 Task: Create a task  Improve code modularity for better maintainability , assign it to team member softage.8@softage.net in the project TransformWorks and update the status of the task to  On Track  , set the priority of the task to High.
Action: Mouse moved to (66, 411)
Screenshot: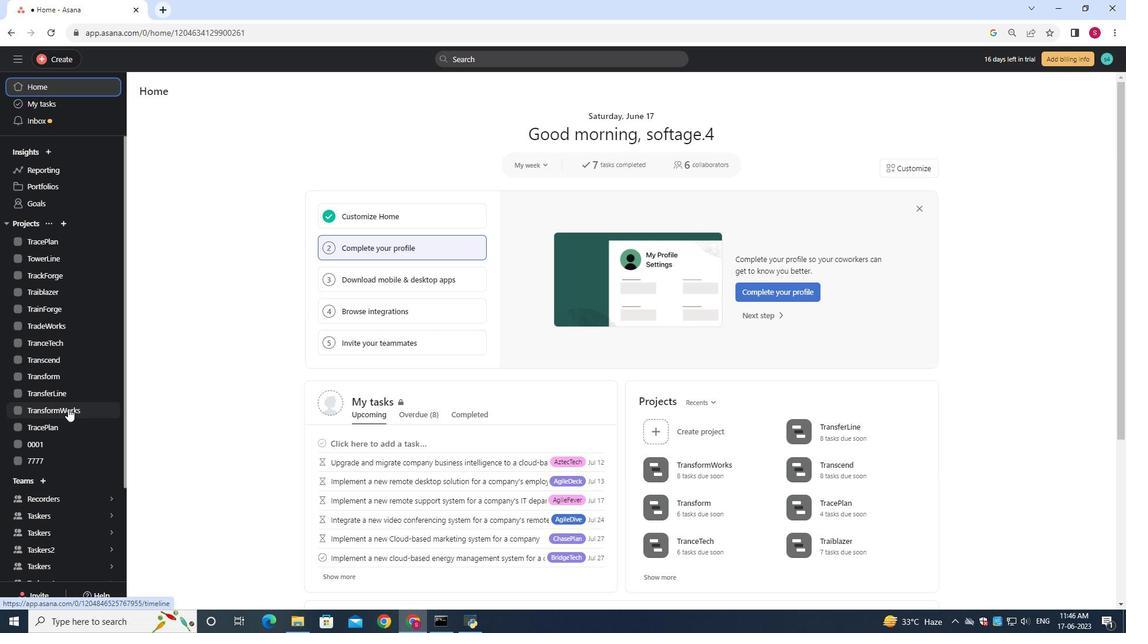 
Action: Mouse pressed left at (66, 411)
Screenshot: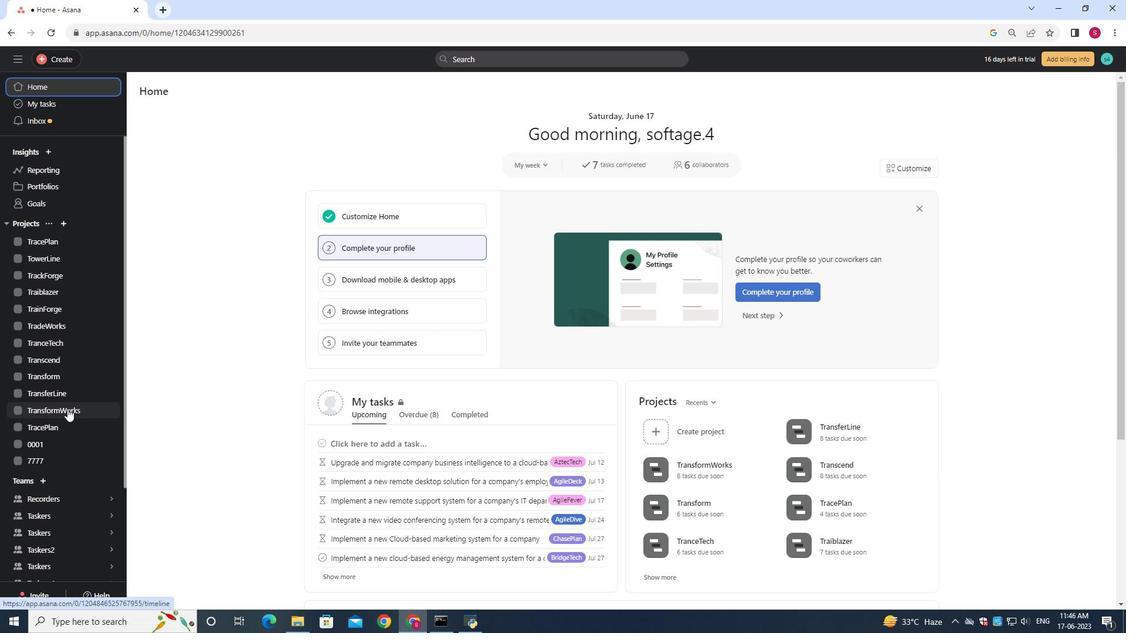 
Action: Mouse moved to (159, 140)
Screenshot: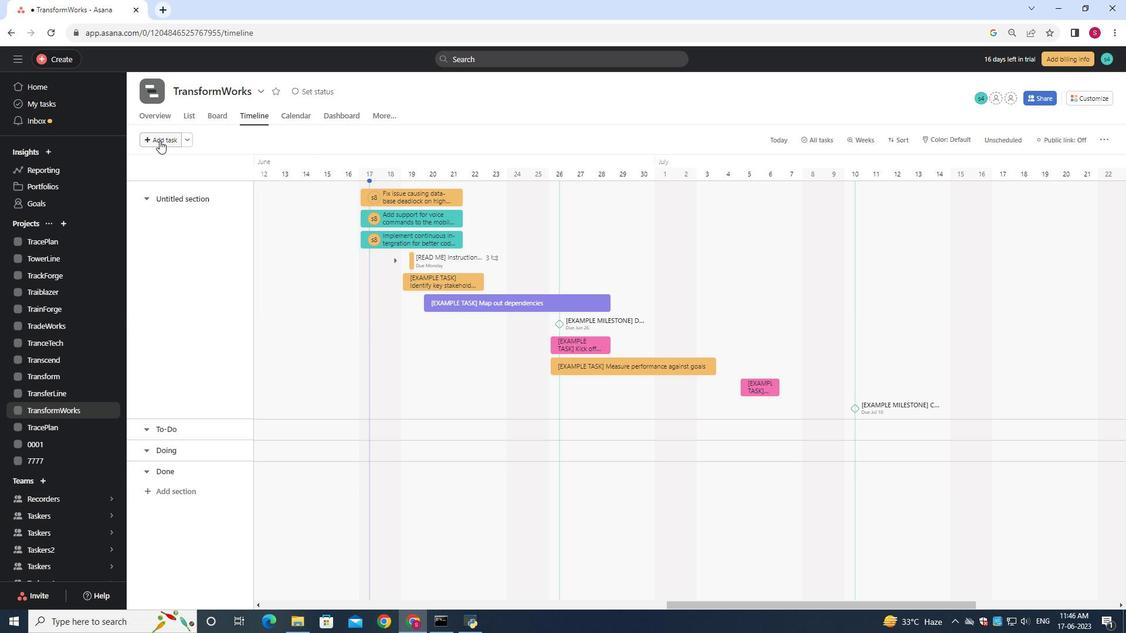 
Action: Mouse pressed left at (159, 140)
Screenshot: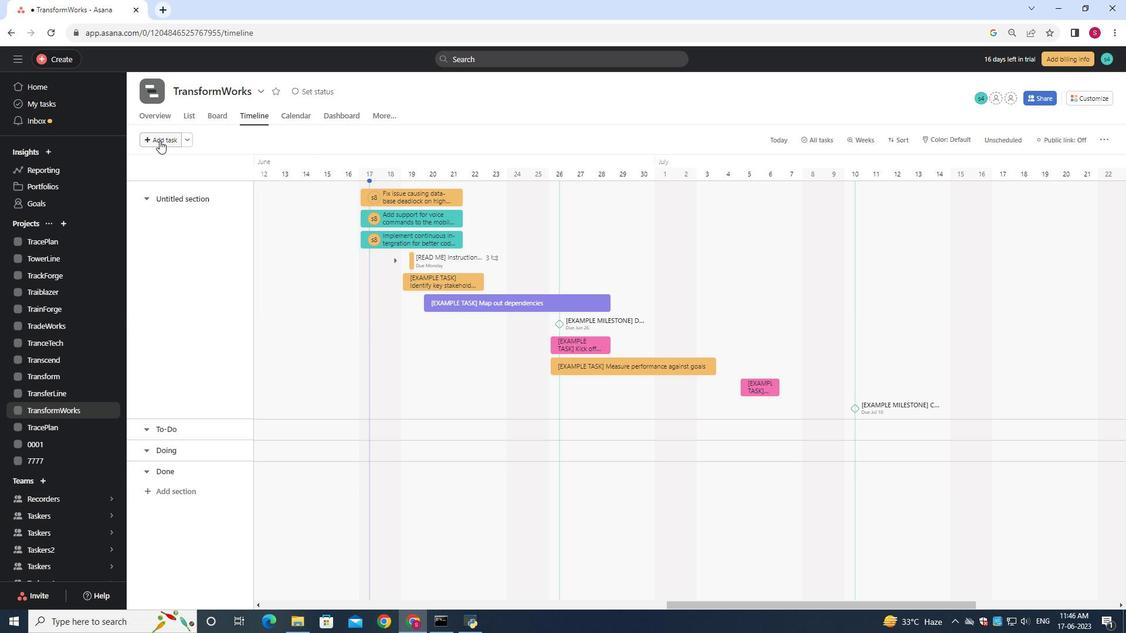 
Action: Mouse moved to (167, 143)
Screenshot: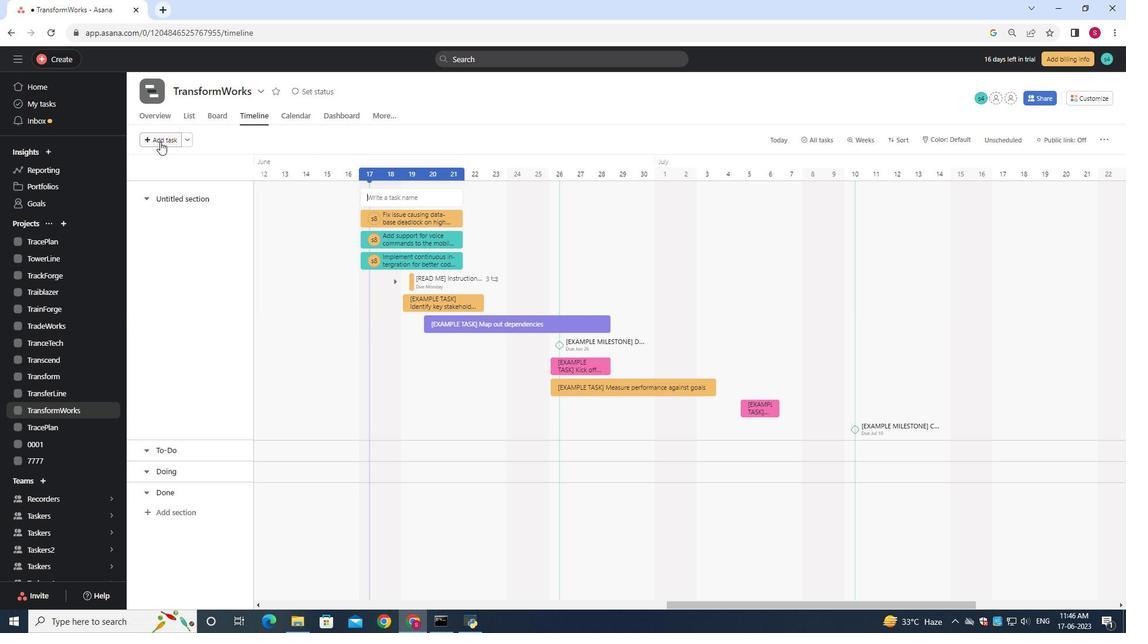 
Action: Key pressed <Key.shift>Improve<Key.space><Key.shift><Key.shift><Key.shift><Key.shift><Key.shift><Key.shift><Key.shift><Key.shift><Key.shift><Key.shift><Key.shift><Key.shift><Key.shift><Key.shift><Key.shift><Key.shift><Key.shift><Key.shift>code<Key.space><Key.shift>modularity<Key.space>for<Key.space>better<Key.space>maintainability
Screenshot: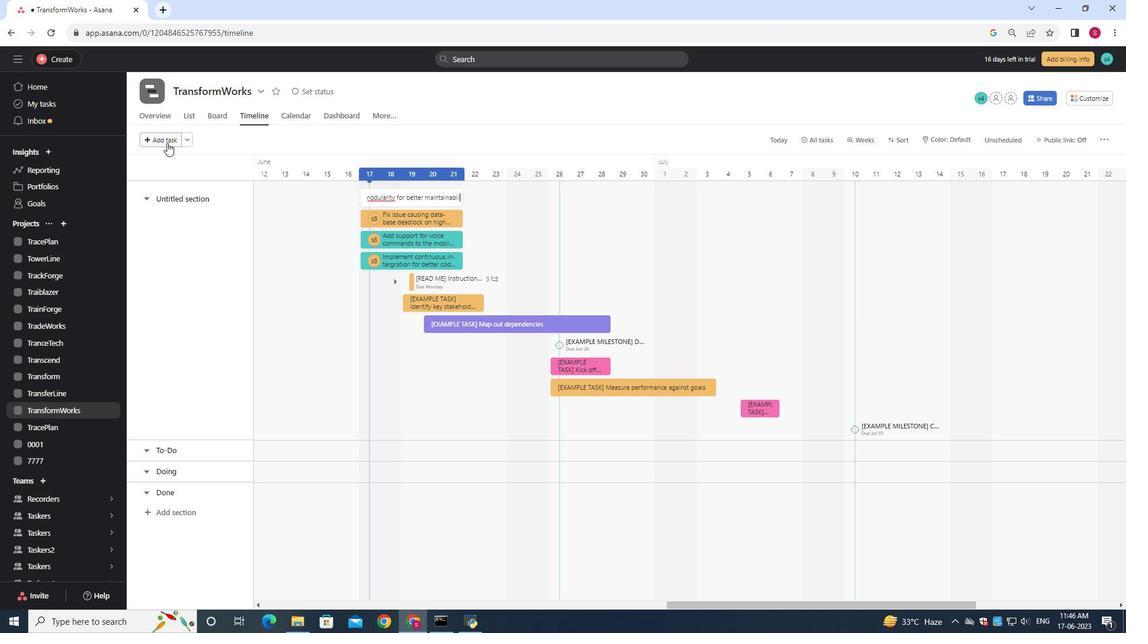 
Action: Mouse moved to (406, 200)
Screenshot: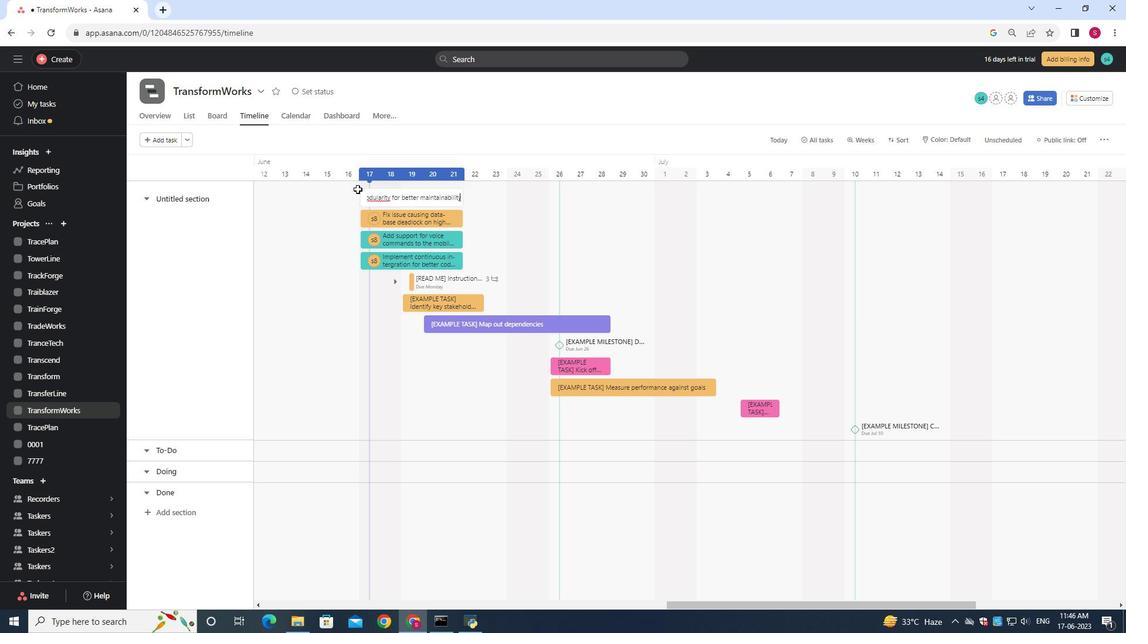 
Action: Mouse pressed left at (406, 200)
Screenshot: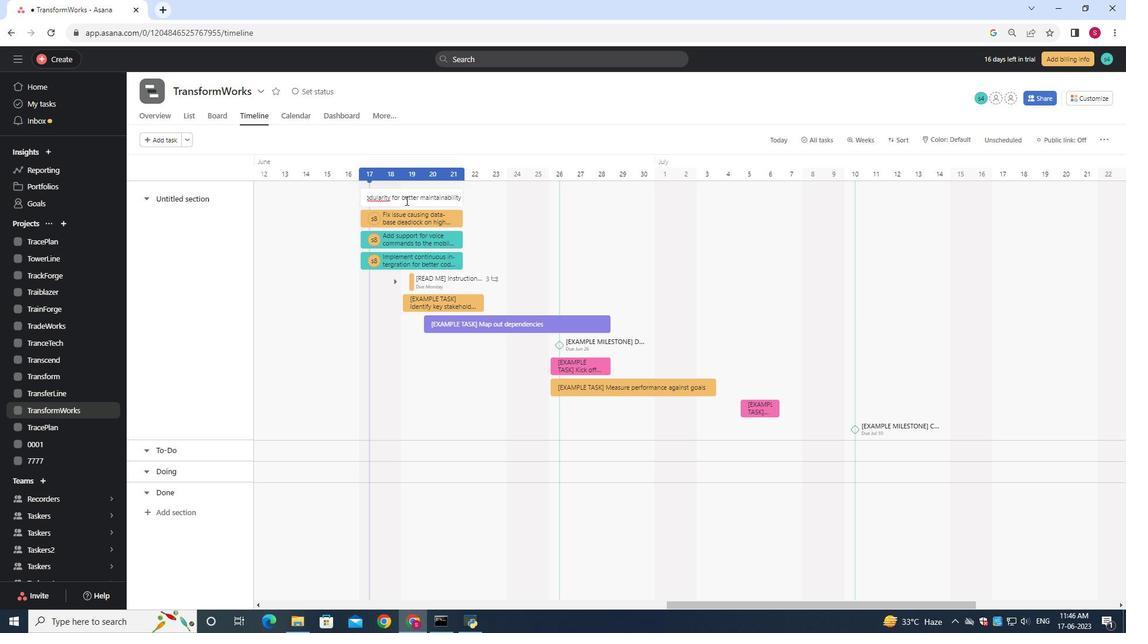 
Action: Mouse moved to (863, 198)
Screenshot: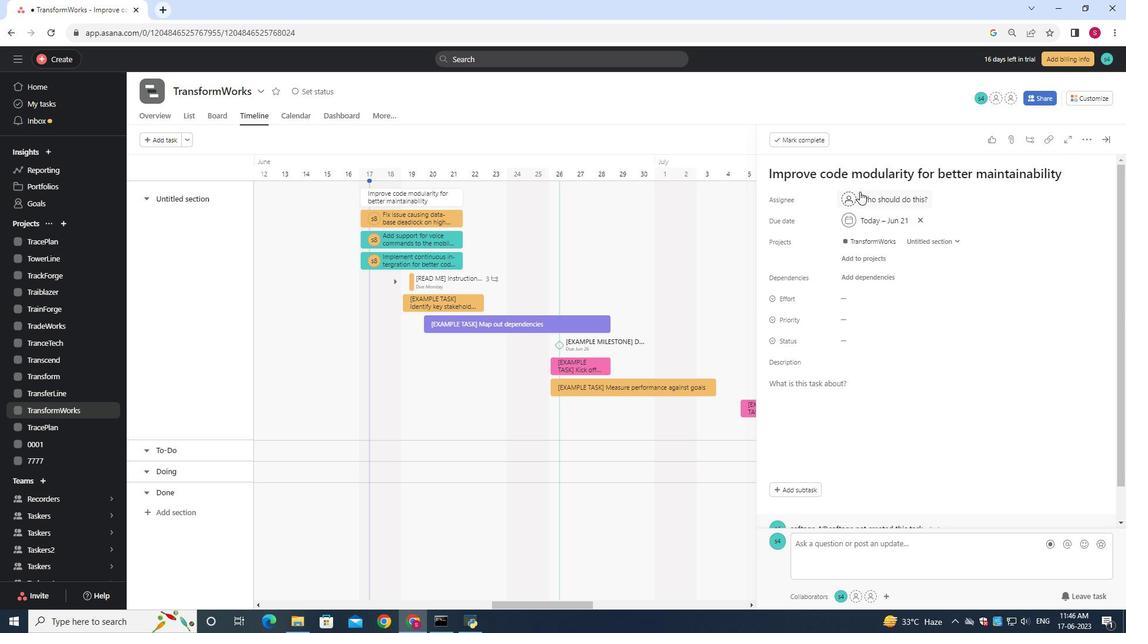
Action: Mouse pressed left at (863, 198)
Screenshot: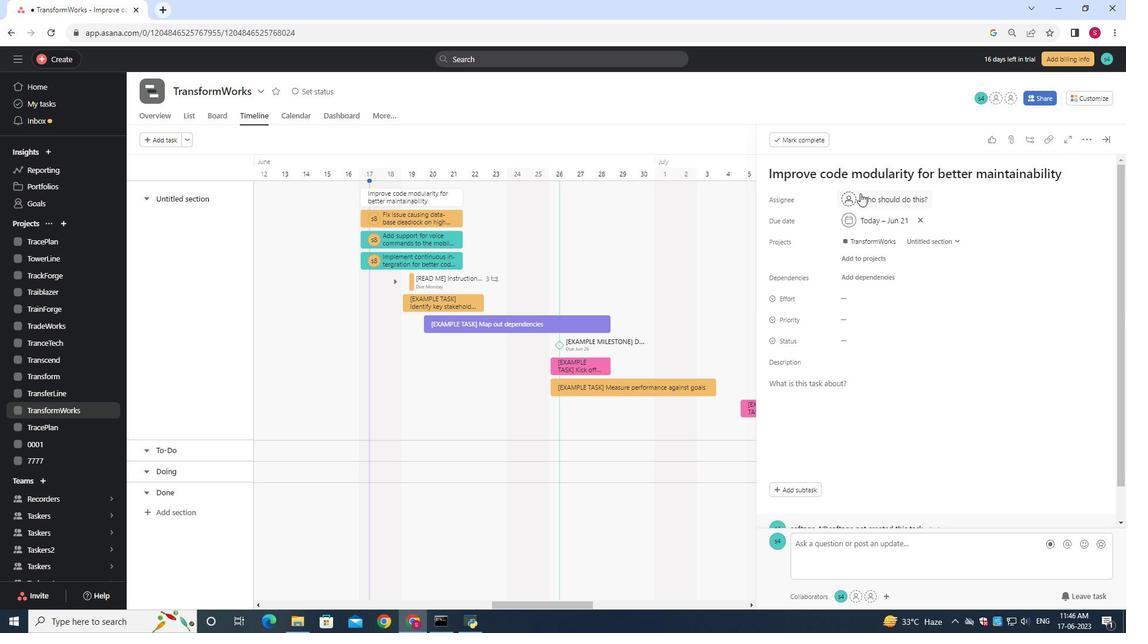 
Action: Mouse moved to (866, 189)
Screenshot: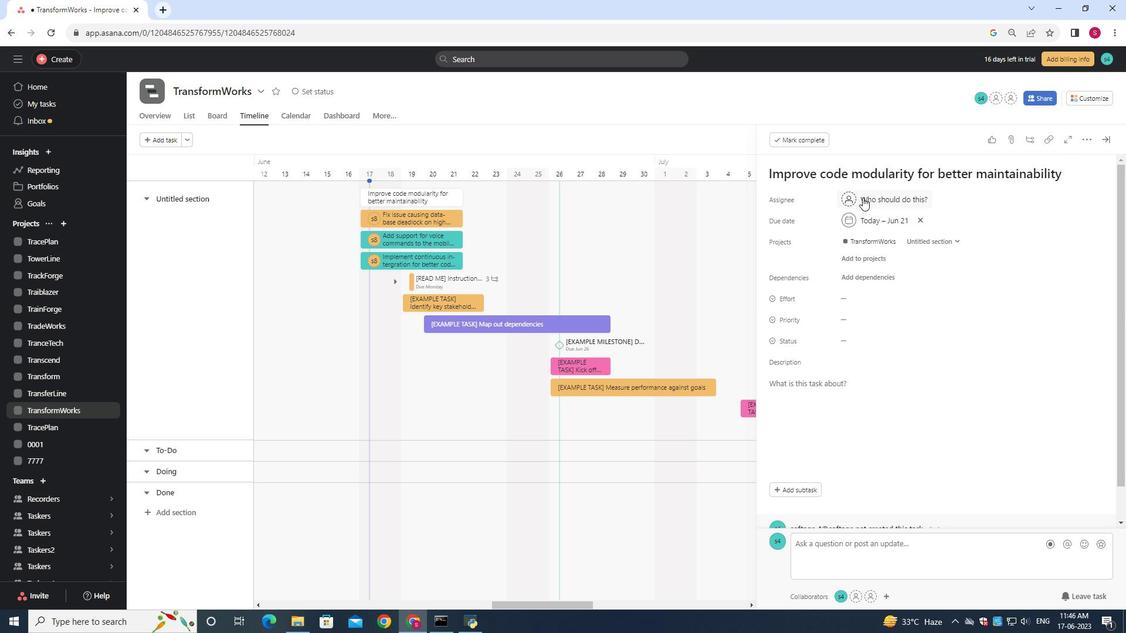 
Action: Key pressed softage.8<Key.shift>@softage.net
Screenshot: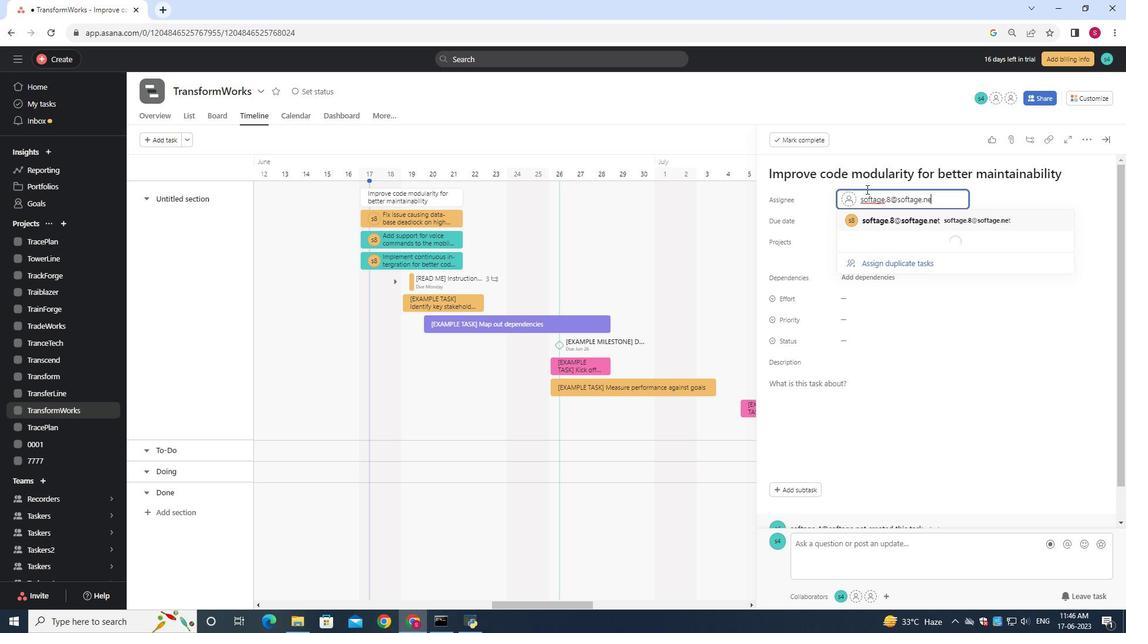 
Action: Mouse moved to (891, 211)
Screenshot: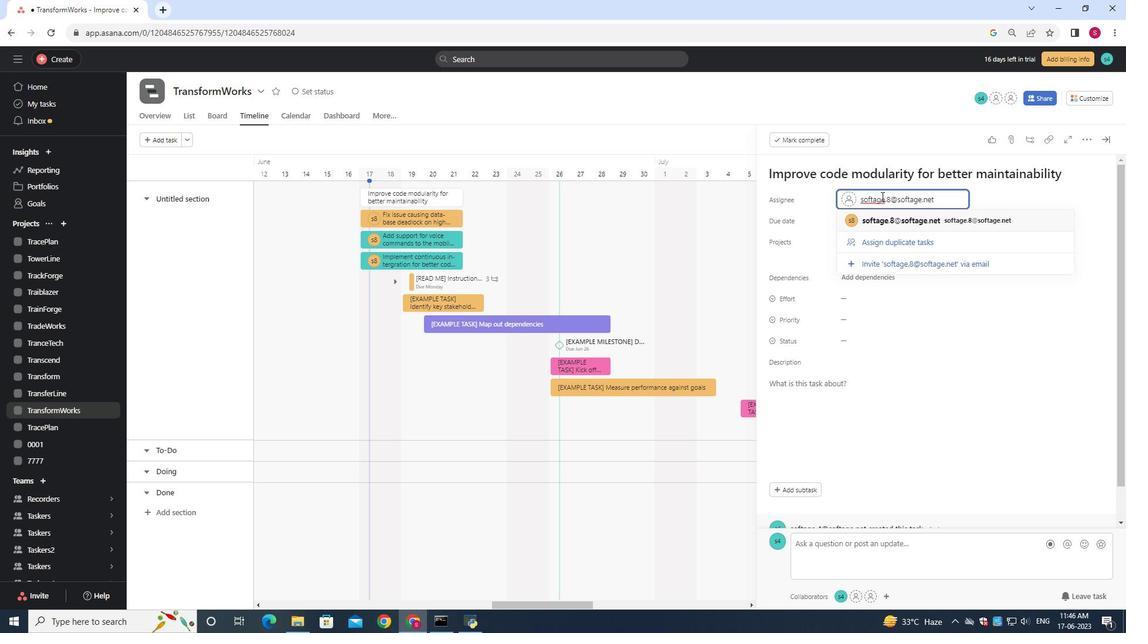 
Action: Mouse pressed left at (891, 211)
Screenshot: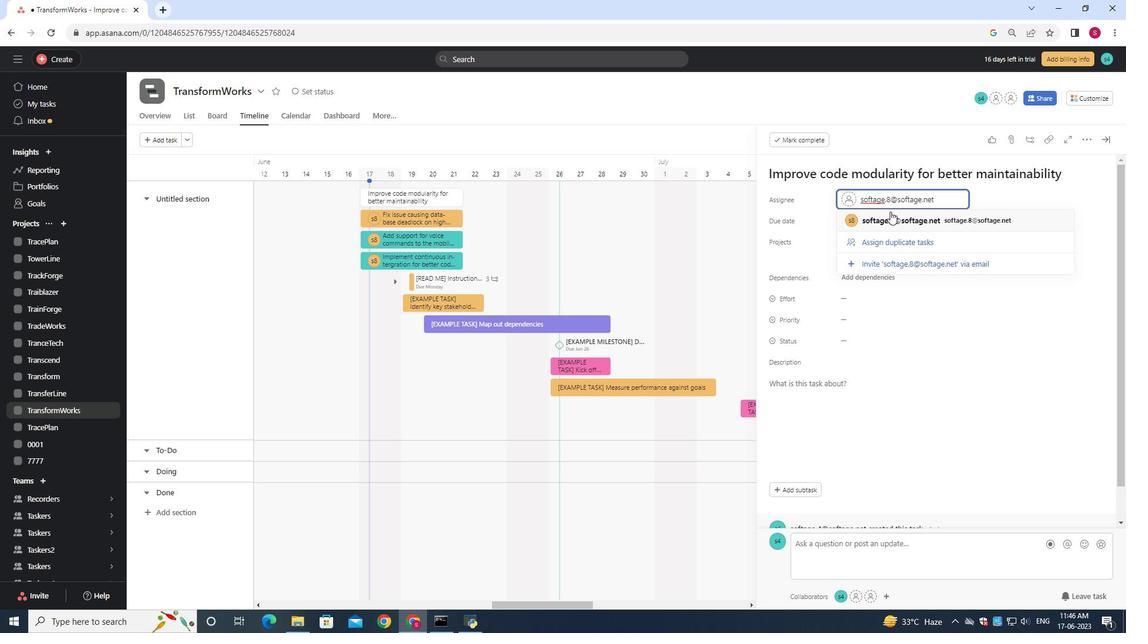 
Action: Mouse moved to (848, 341)
Screenshot: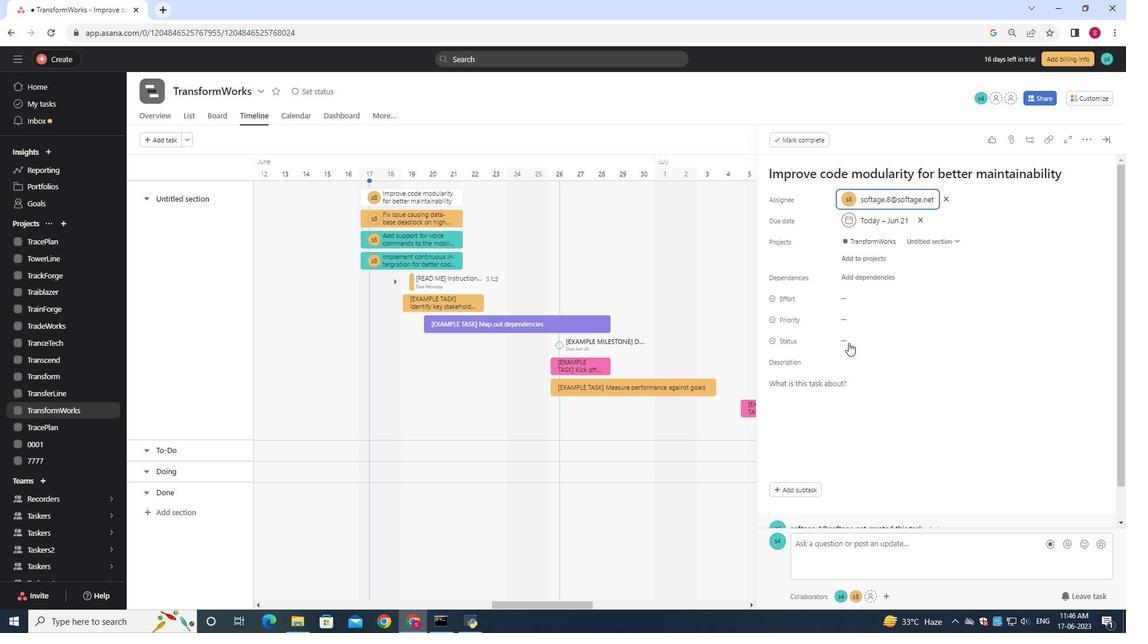
Action: Mouse pressed left at (848, 341)
Screenshot: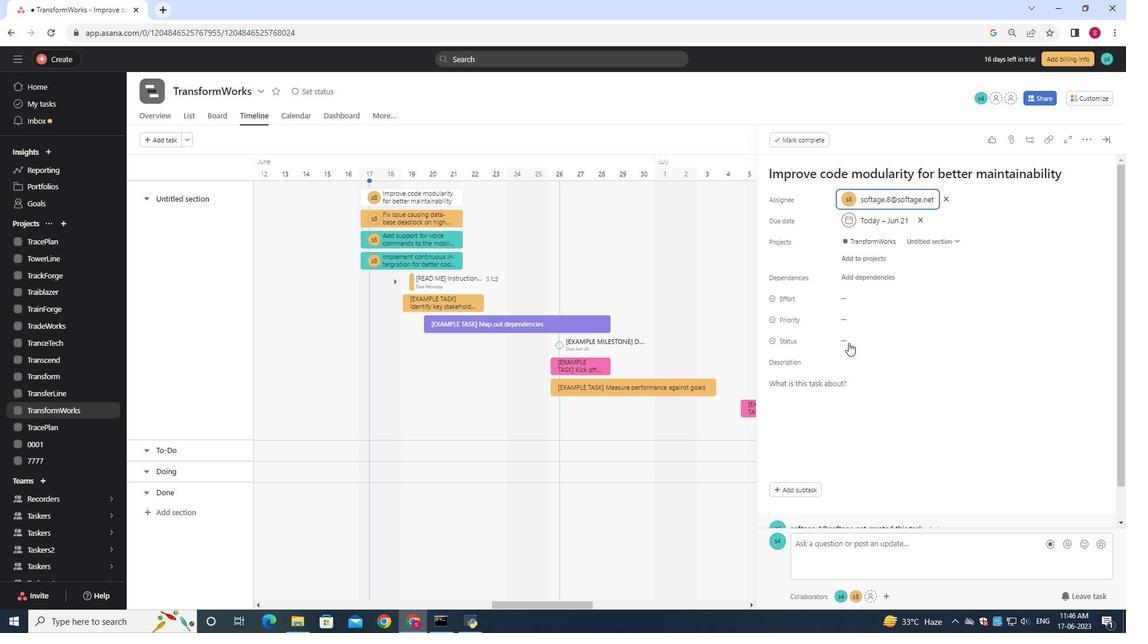 
Action: Mouse moved to (864, 377)
Screenshot: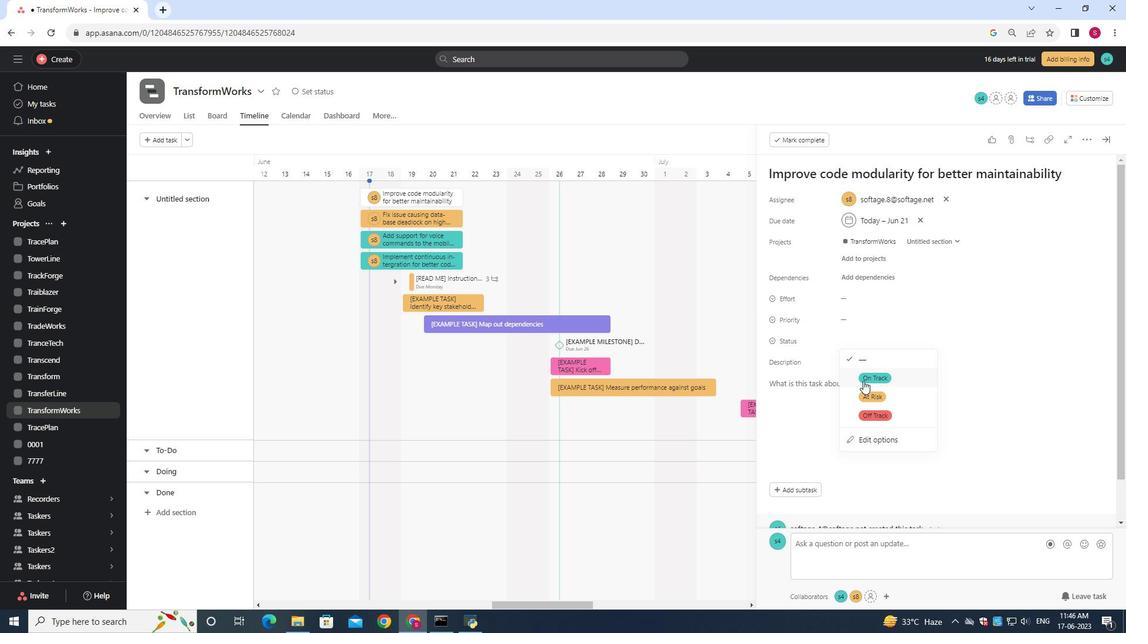 
Action: Mouse pressed left at (864, 377)
Screenshot: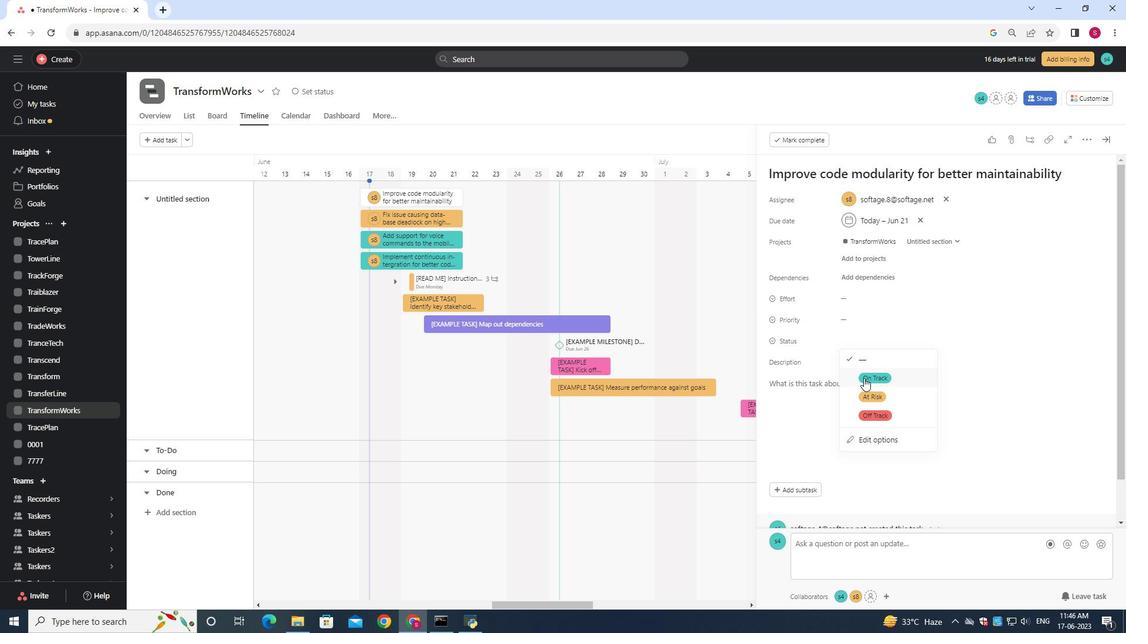 
Action: Mouse moved to (869, 319)
Screenshot: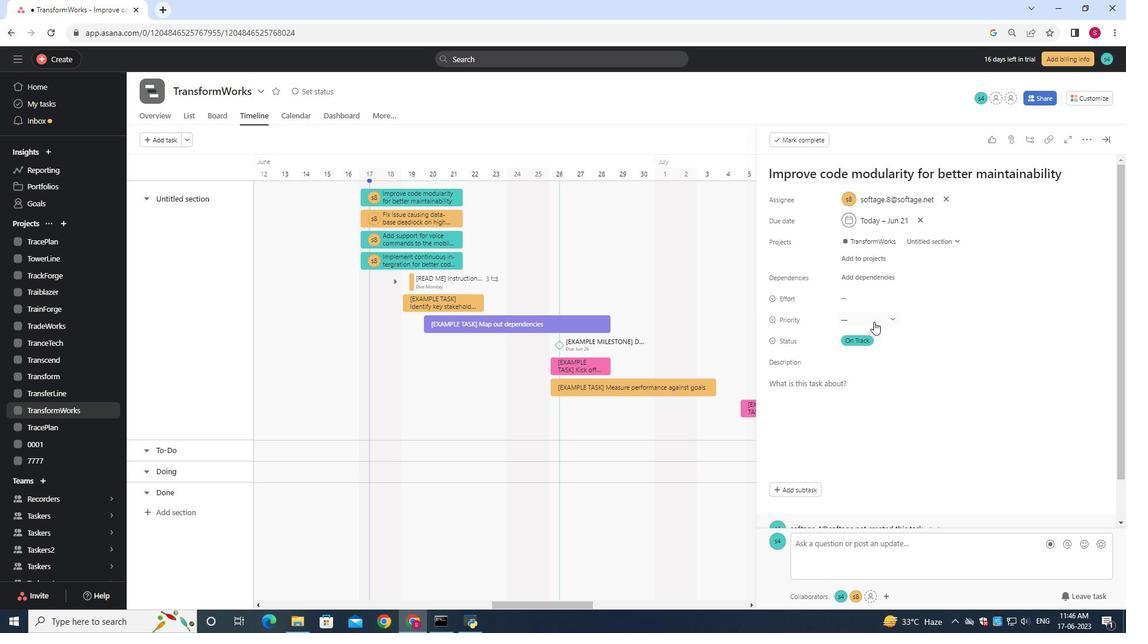 
Action: Mouse pressed left at (869, 319)
Screenshot: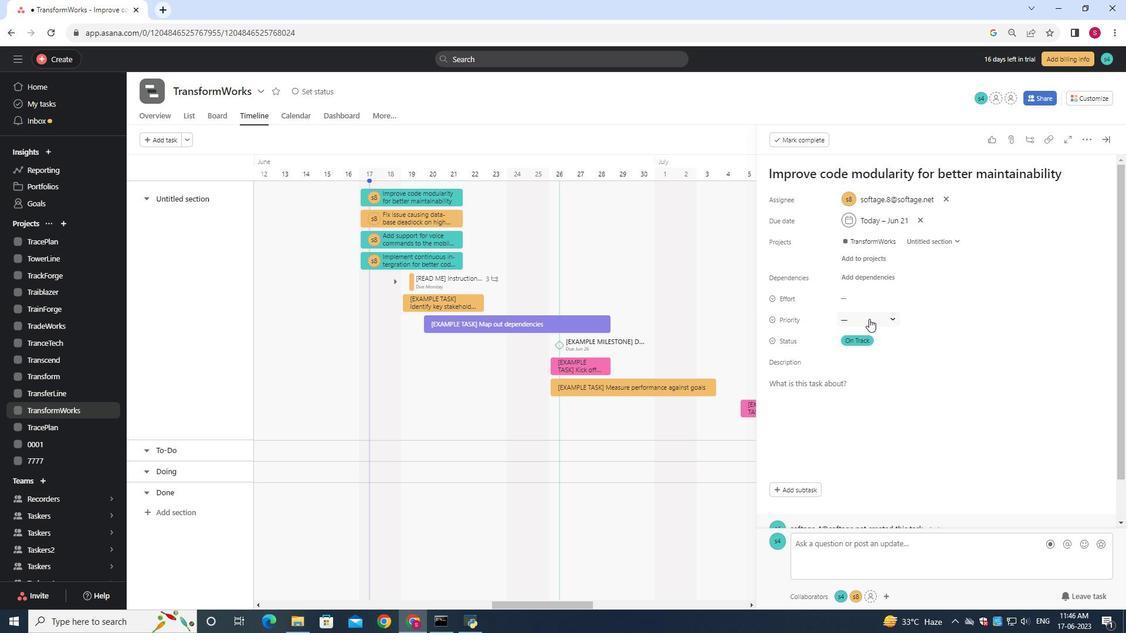 
Action: Mouse moved to (872, 353)
Screenshot: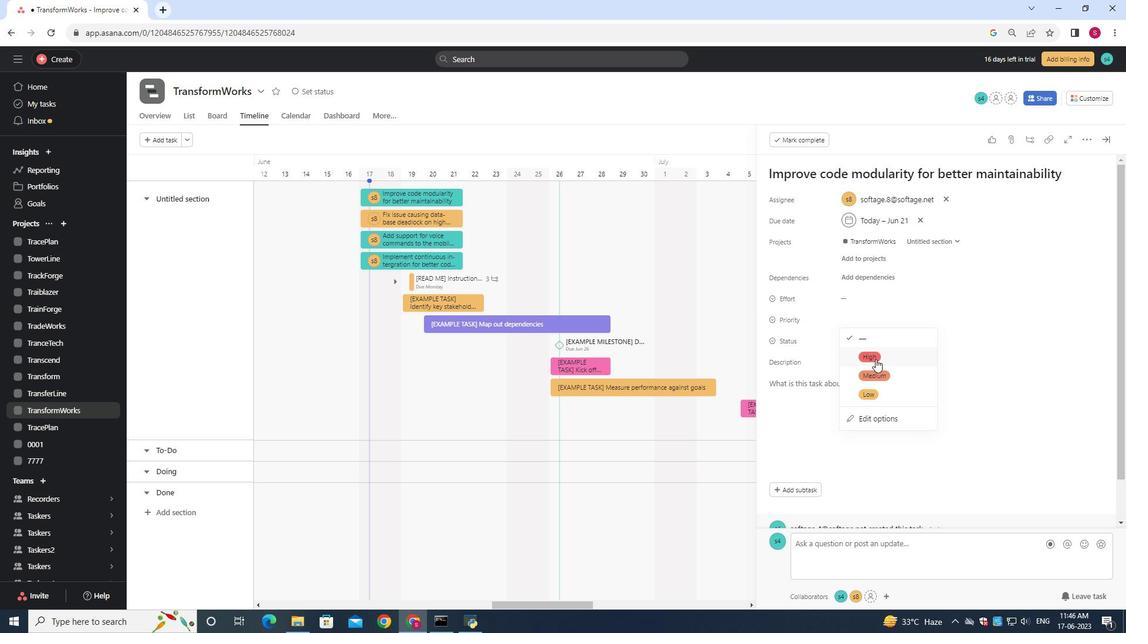 
Action: Mouse pressed left at (872, 353)
Screenshot: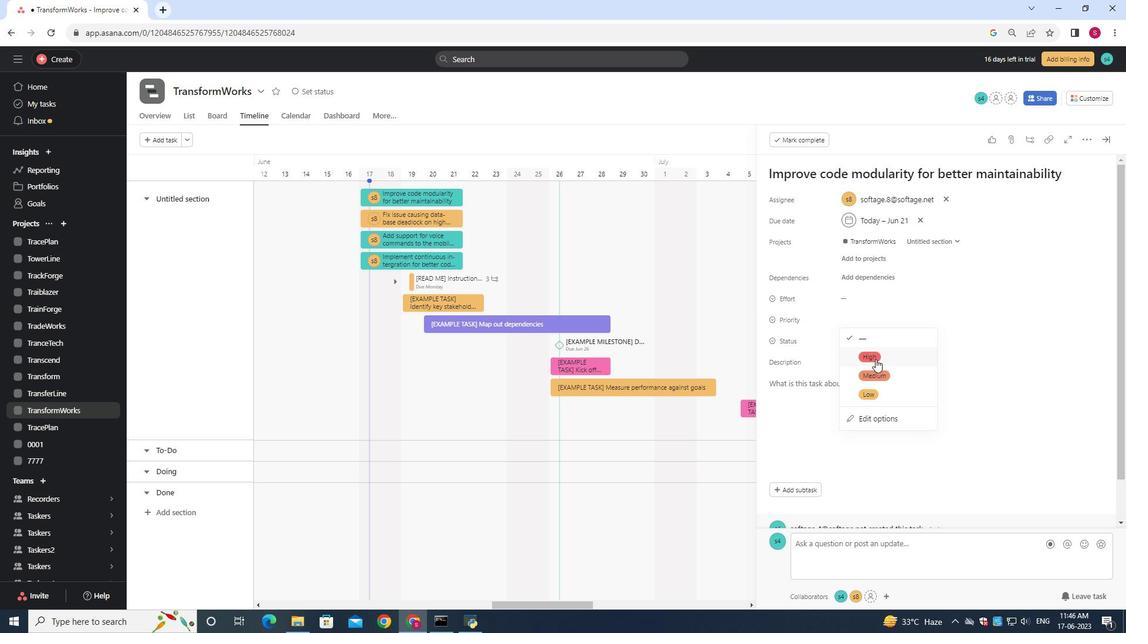 
Action: Mouse moved to (872, 350)
Screenshot: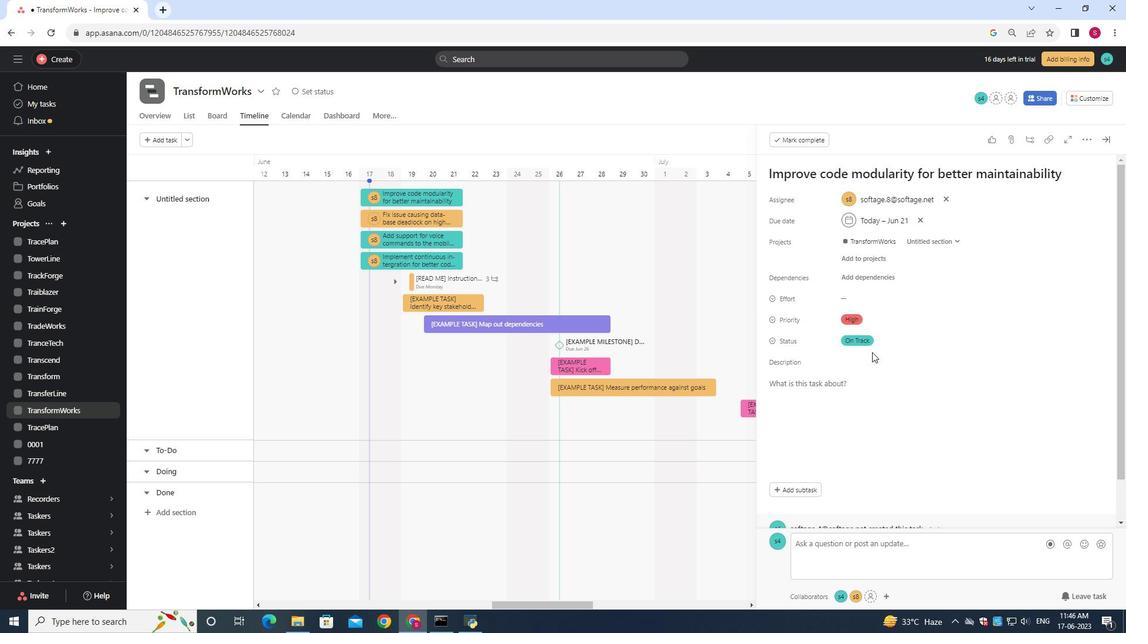 
